 Task: Change the language on Google Flights from German to English.
Action: Mouse moved to (520, 290)
Screenshot: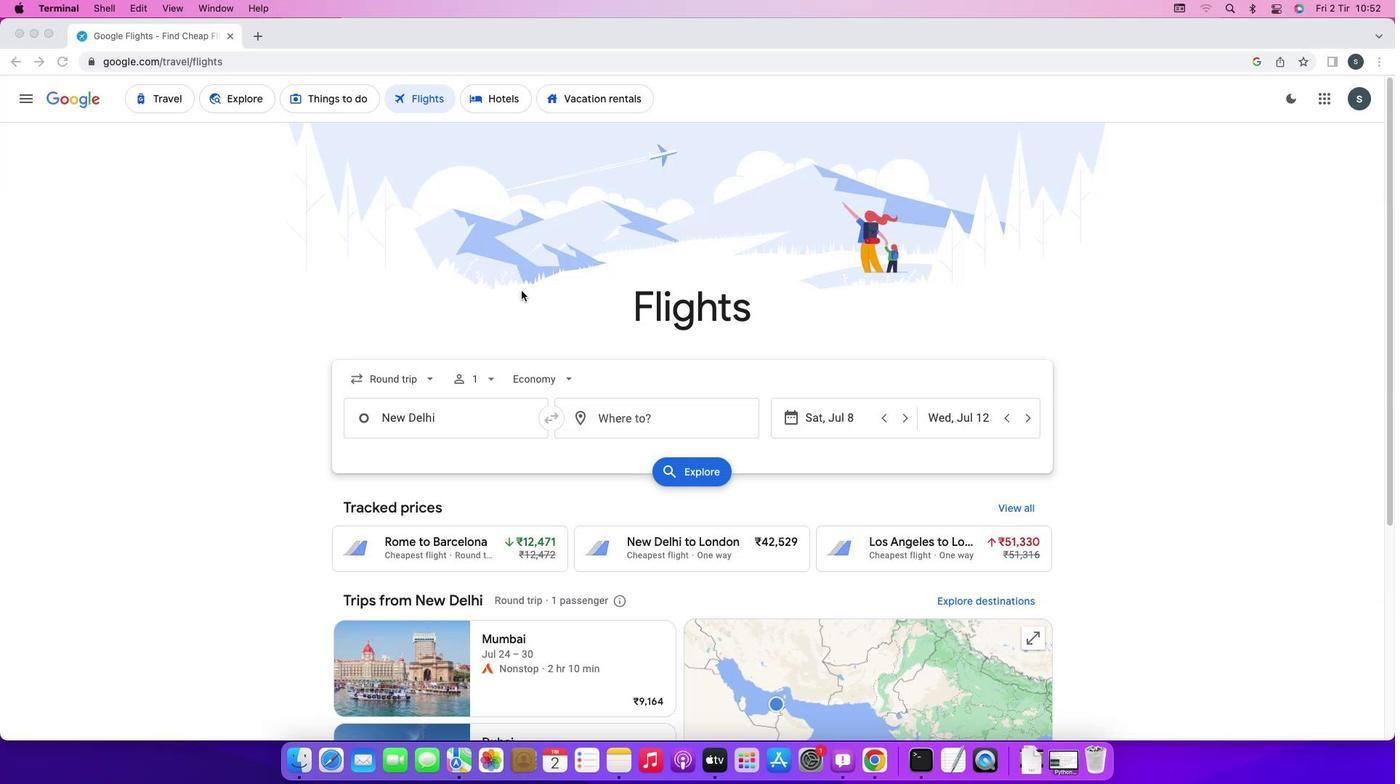 
Action: Mouse pressed left at (520, 290)
Screenshot: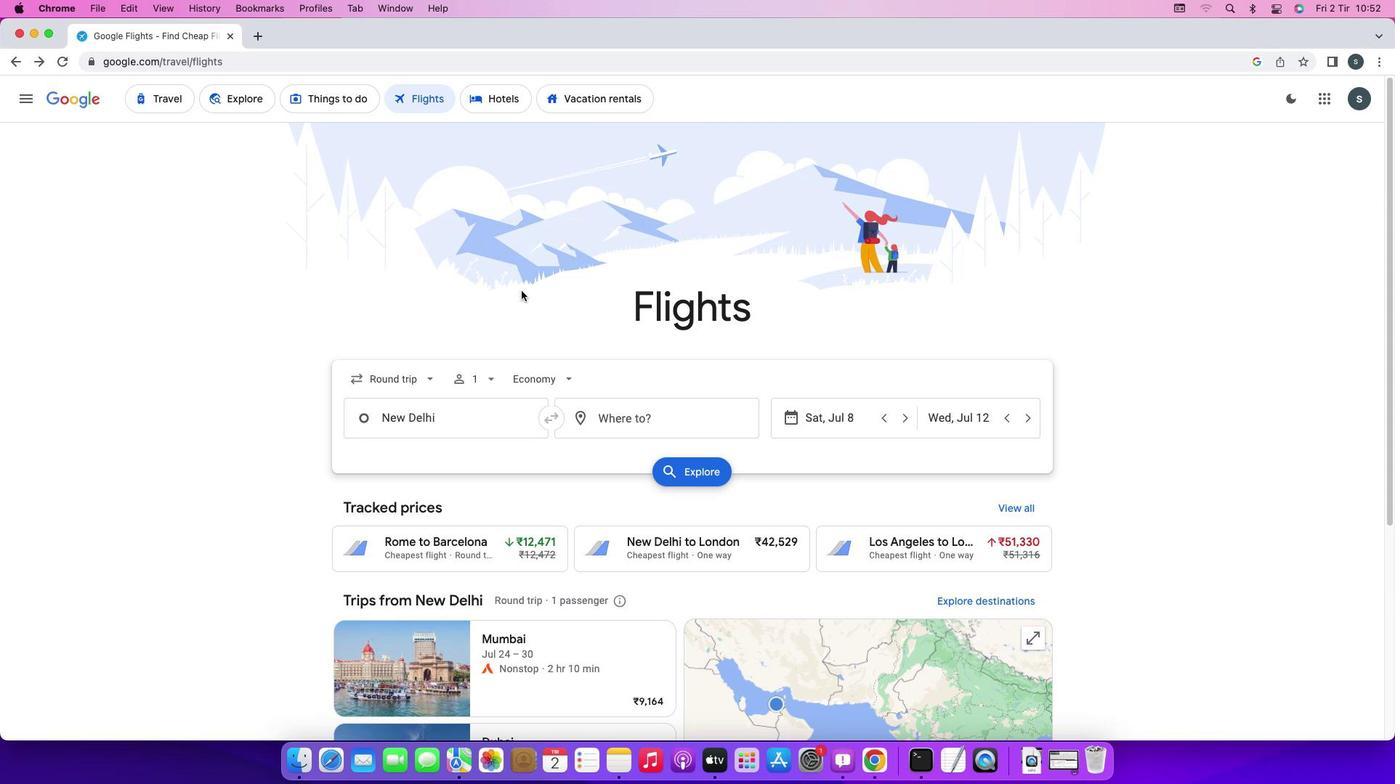 
Action: Mouse moved to (566, 368)
Screenshot: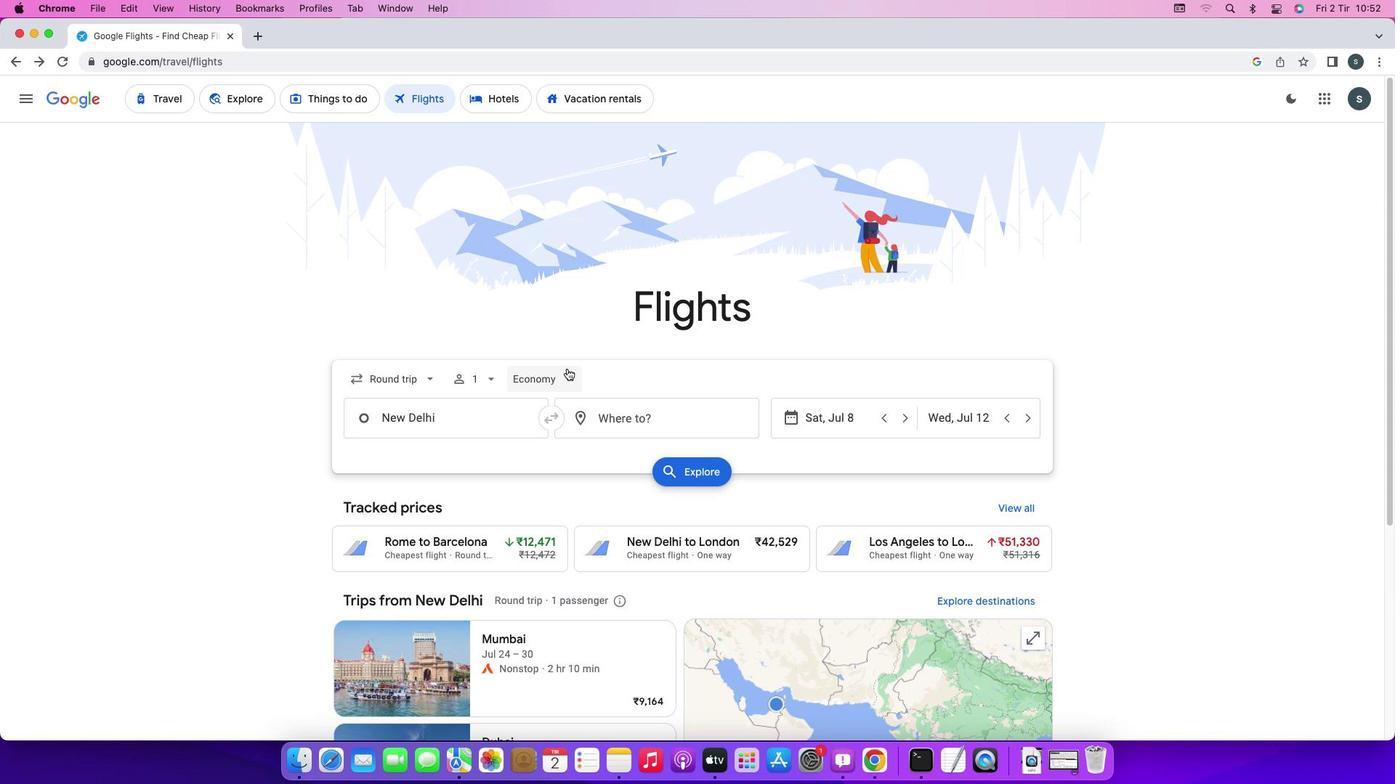 
Action: Mouse scrolled (566, 368) with delta (0, 0)
Screenshot: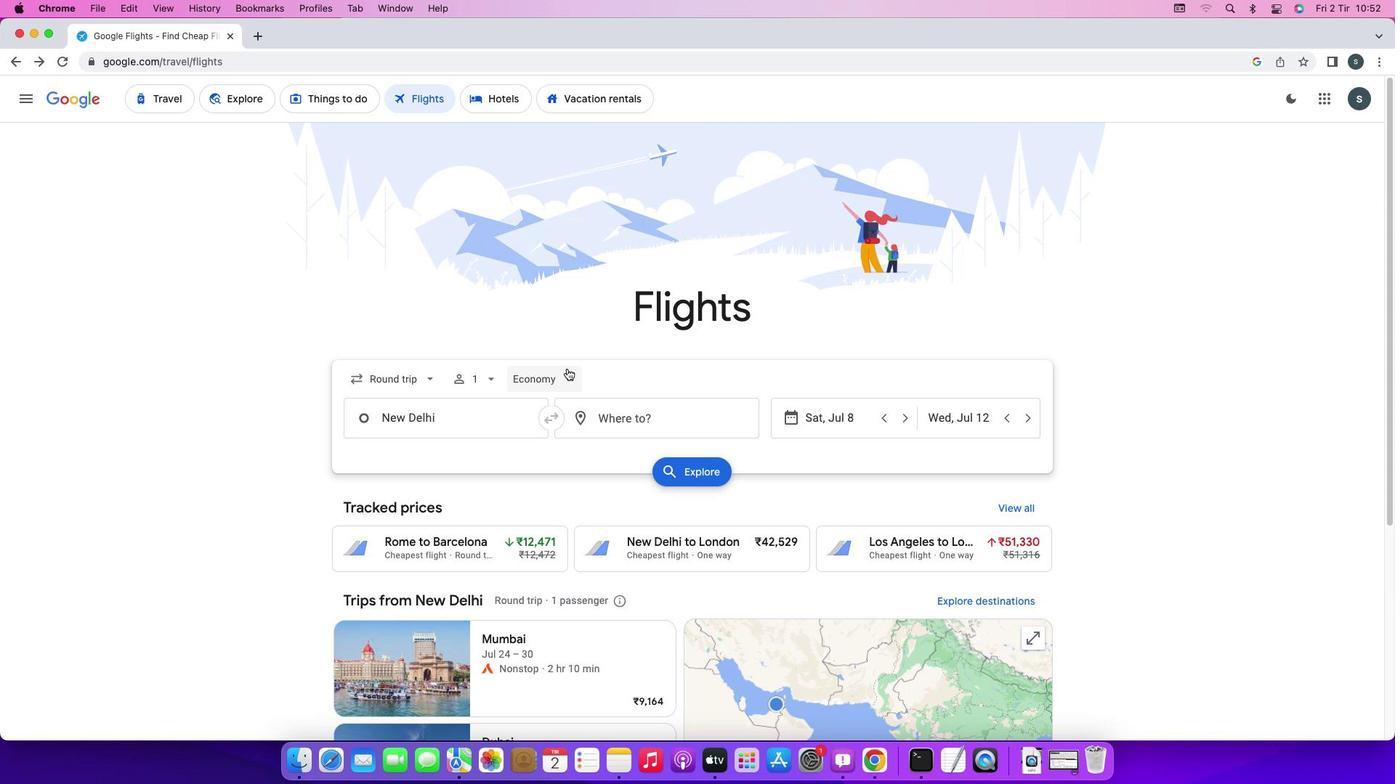 
Action: Mouse scrolled (566, 368) with delta (0, 0)
Screenshot: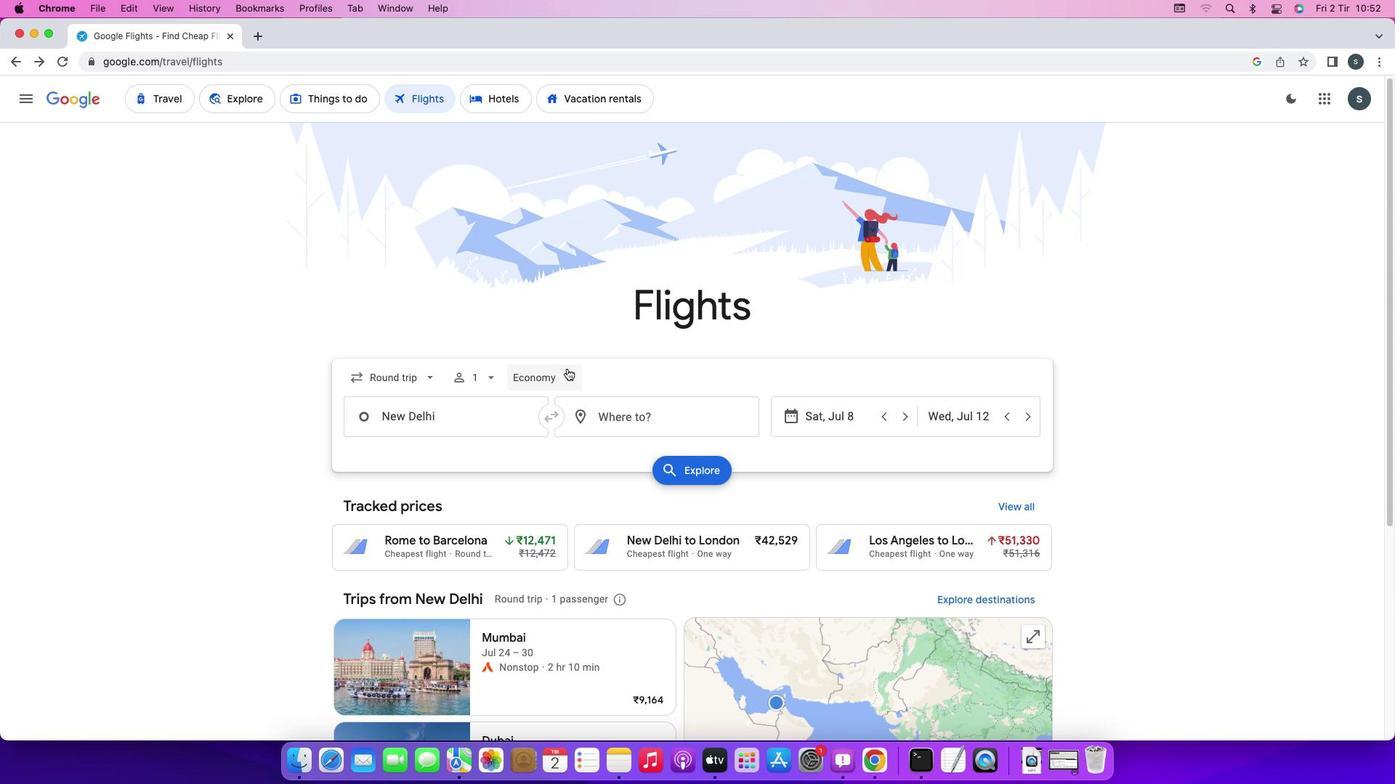 
Action: Mouse scrolled (566, 368) with delta (0, -2)
Screenshot: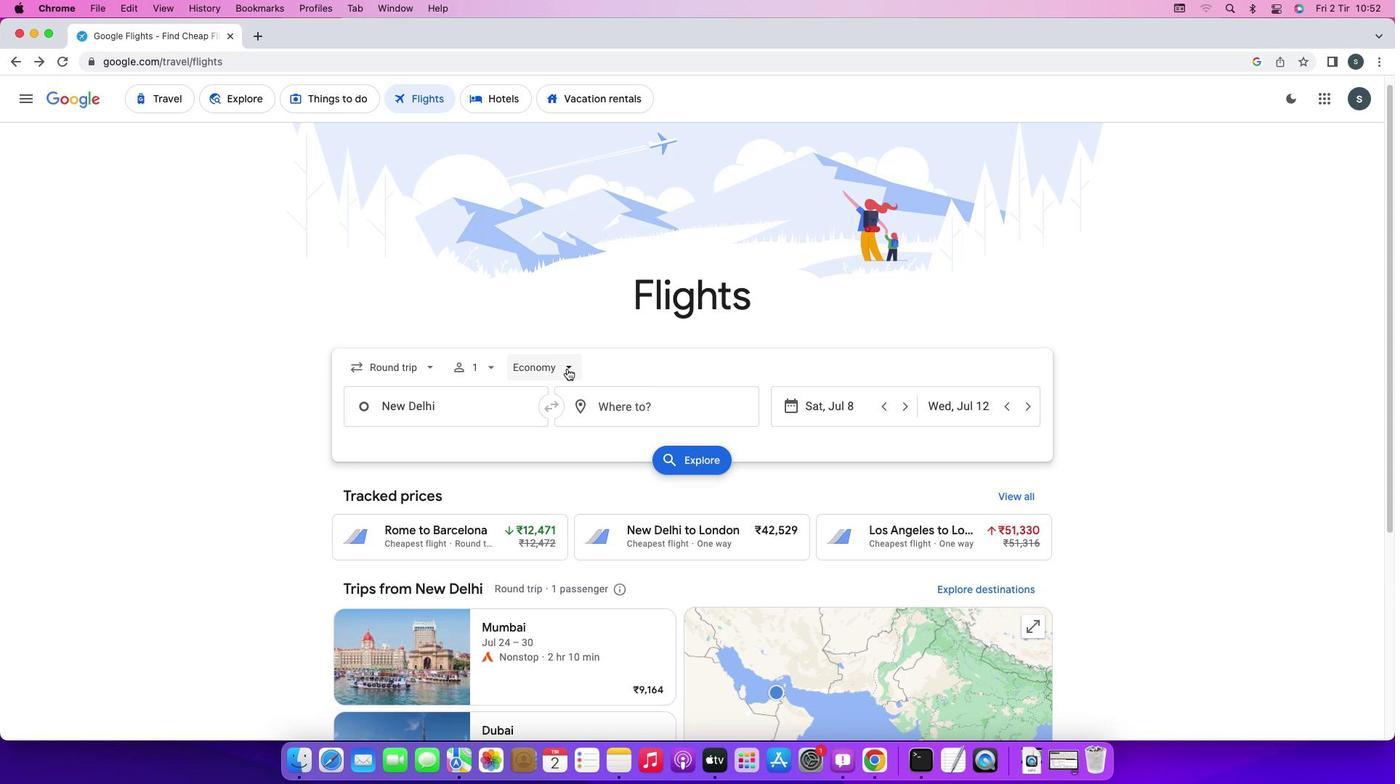 
Action: Mouse scrolled (566, 368) with delta (0, -2)
Screenshot: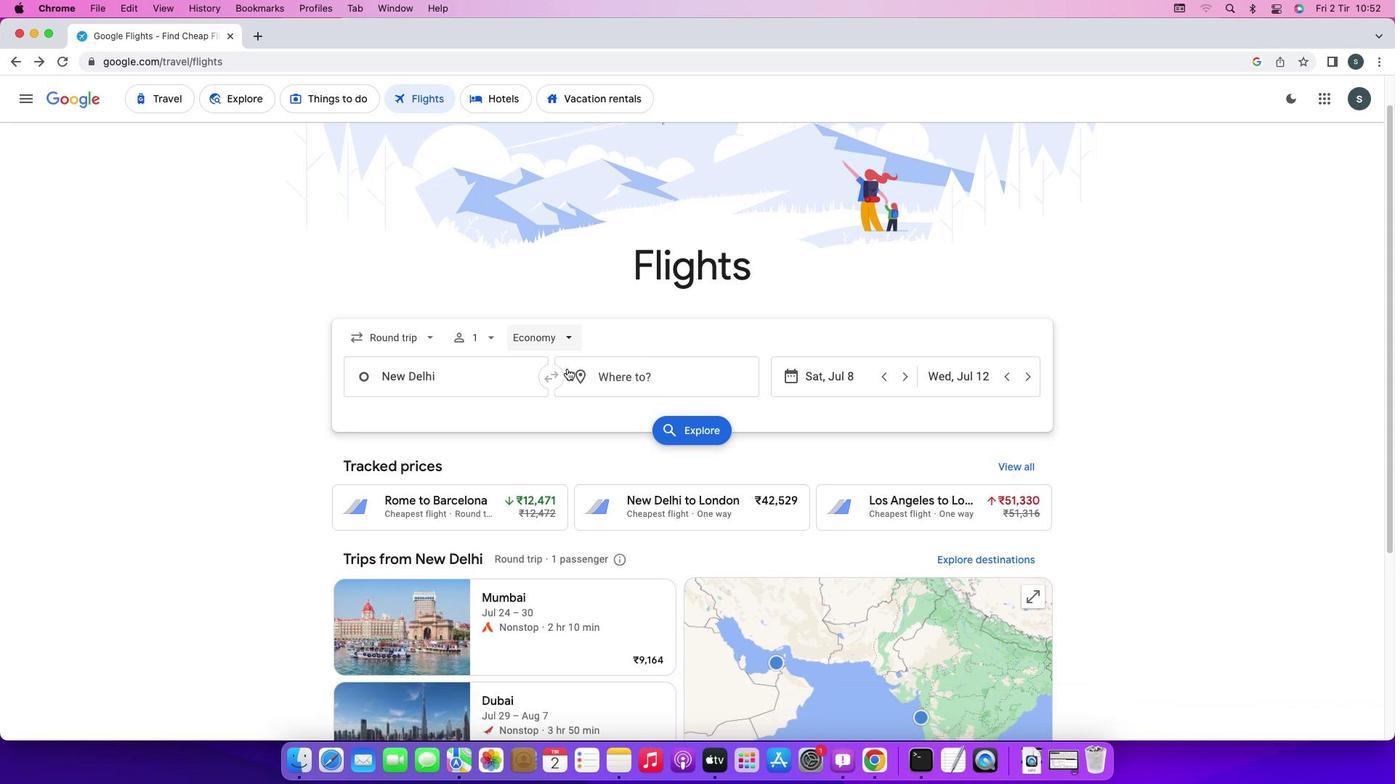 
Action: Mouse scrolled (566, 368) with delta (0, 0)
Screenshot: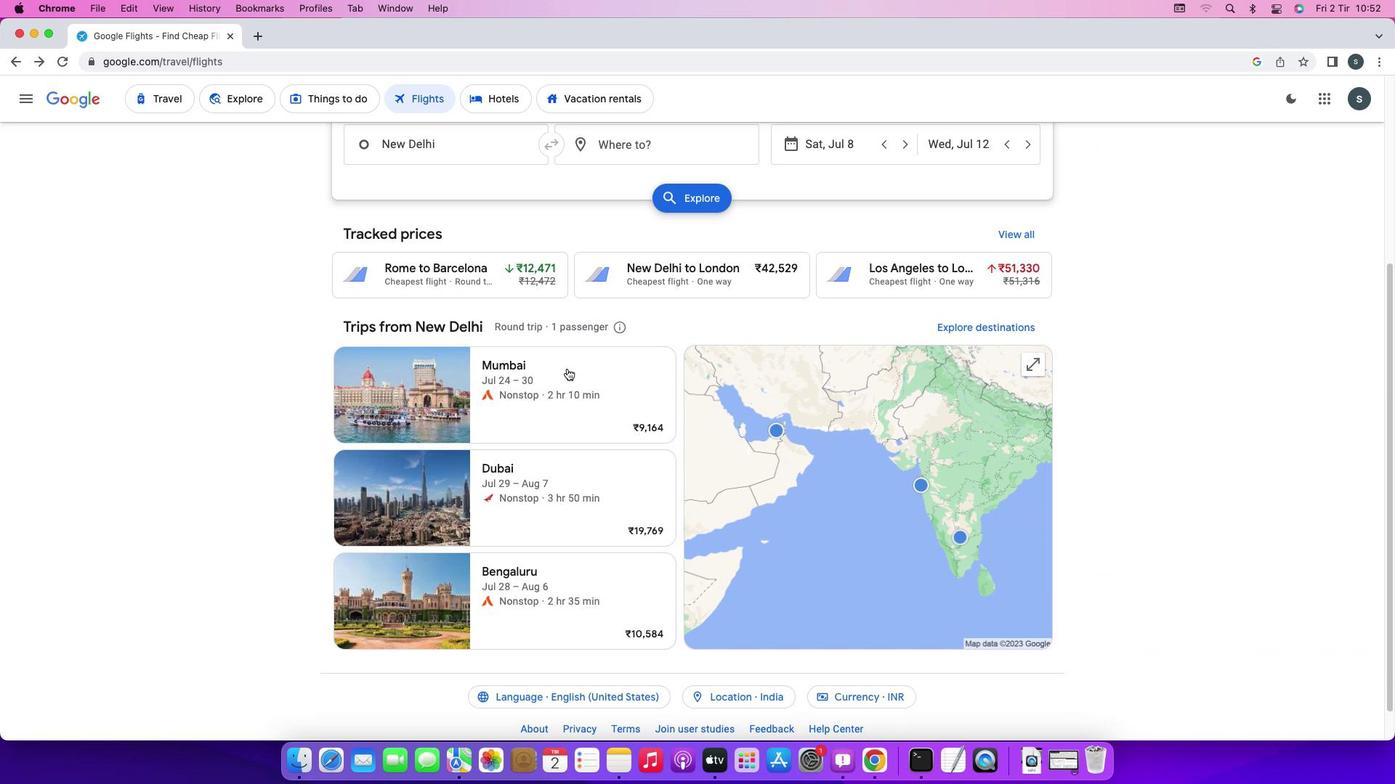 
Action: Mouse scrolled (566, 368) with delta (0, 0)
Screenshot: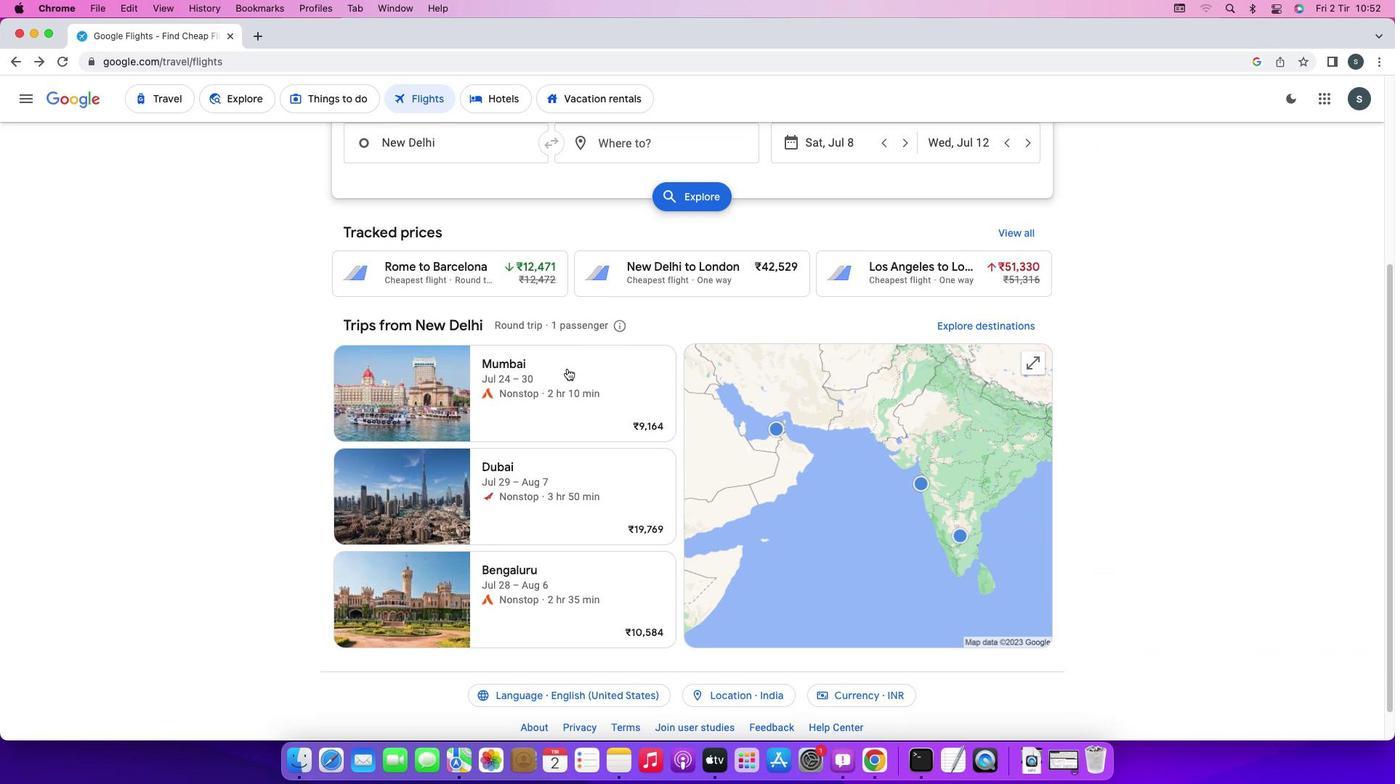 
Action: Mouse scrolled (566, 368) with delta (0, -2)
Screenshot: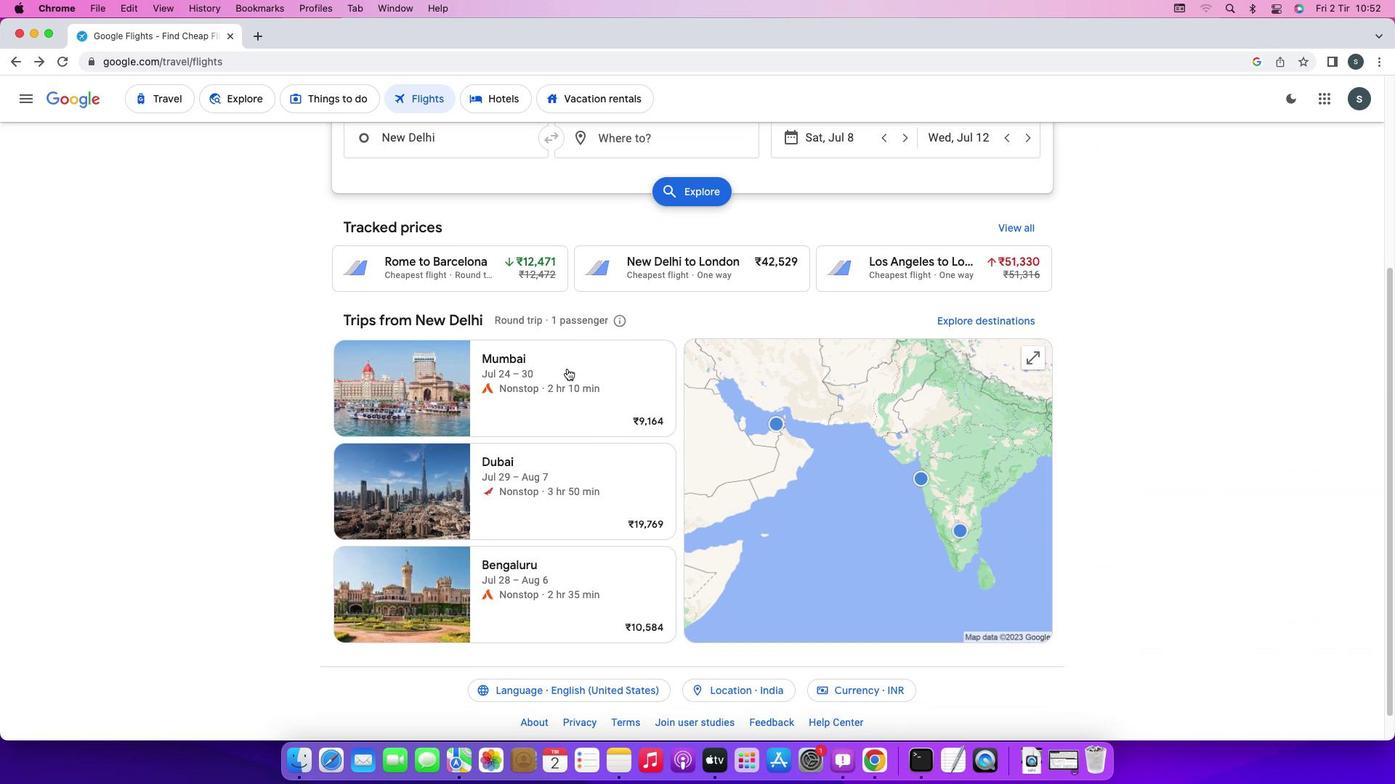 
Action: Mouse scrolled (566, 368) with delta (0, -2)
Screenshot: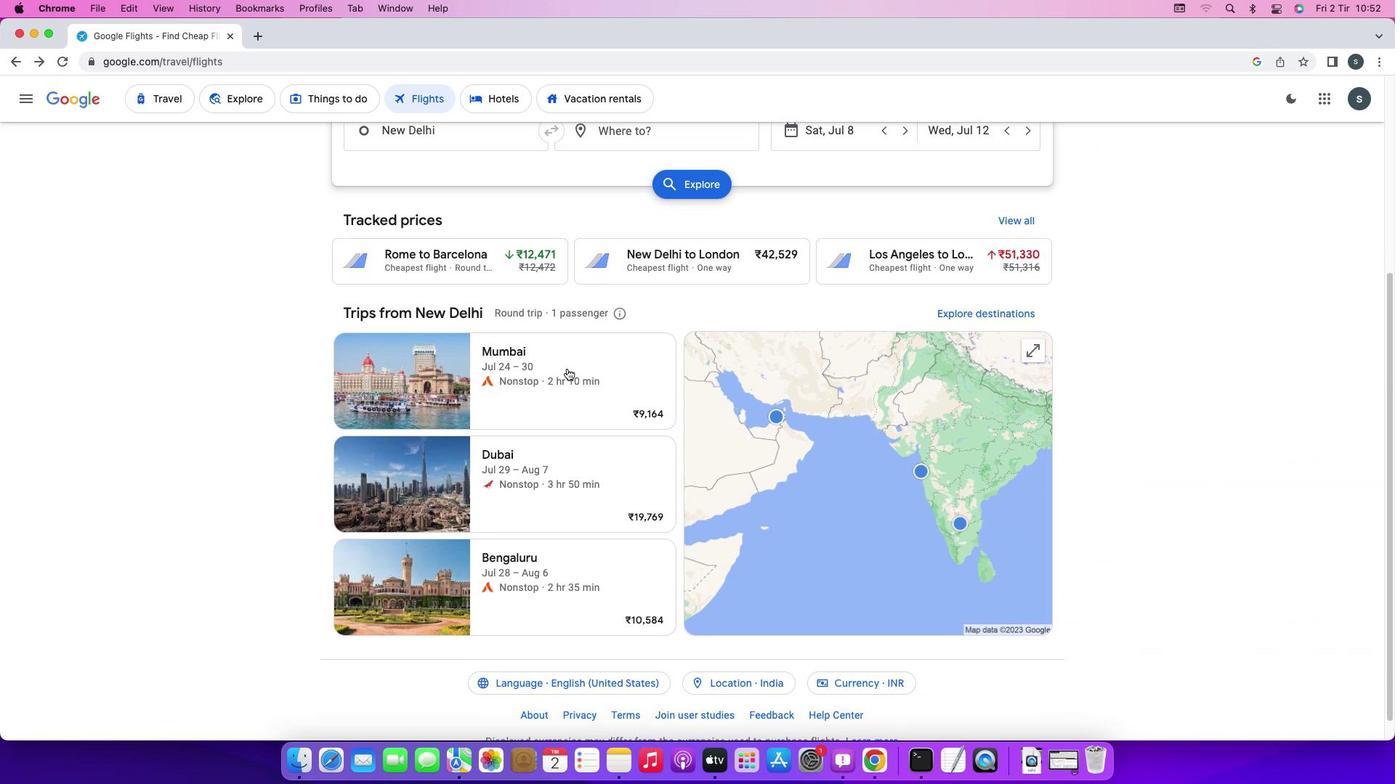 
Action: Mouse moved to (539, 652)
Screenshot: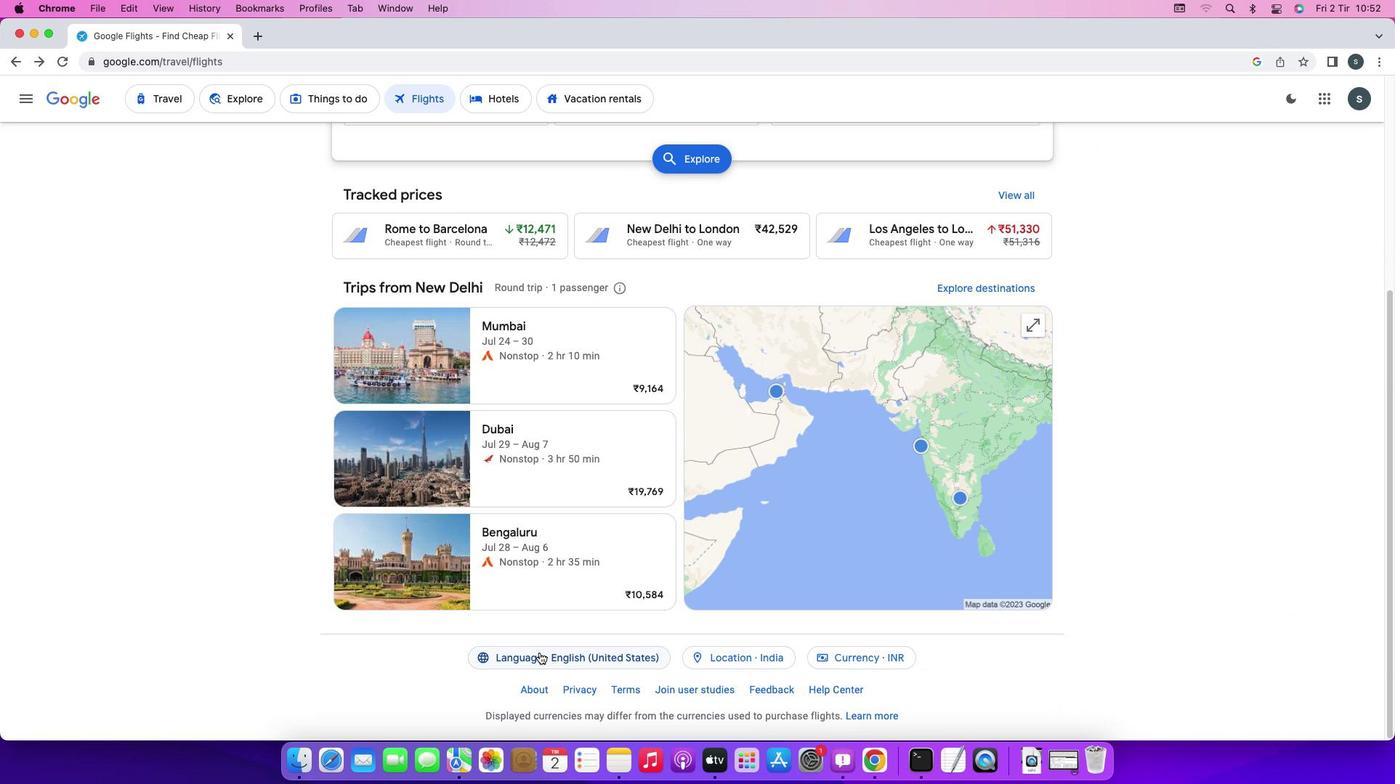 
Action: Mouse pressed left at (539, 652)
Screenshot: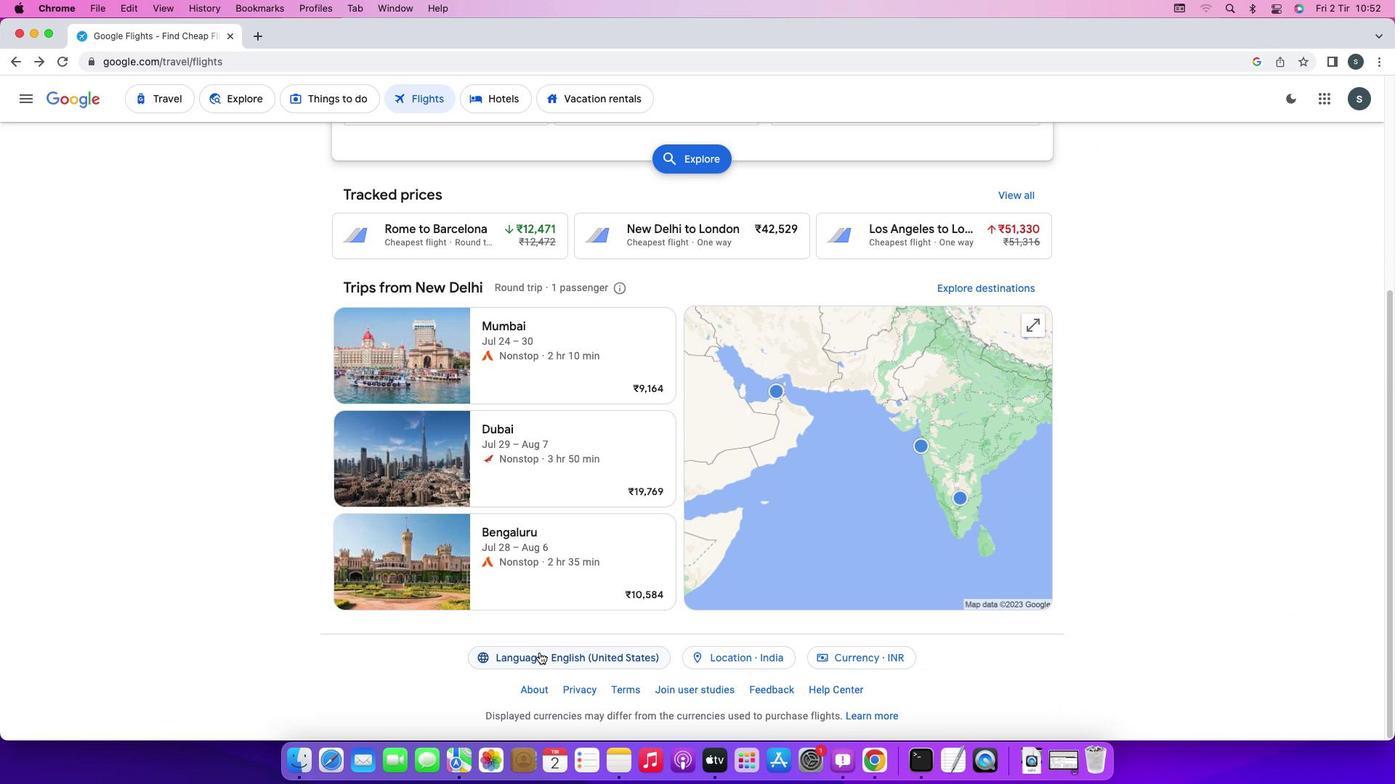 
Action: Mouse moved to (629, 455)
Screenshot: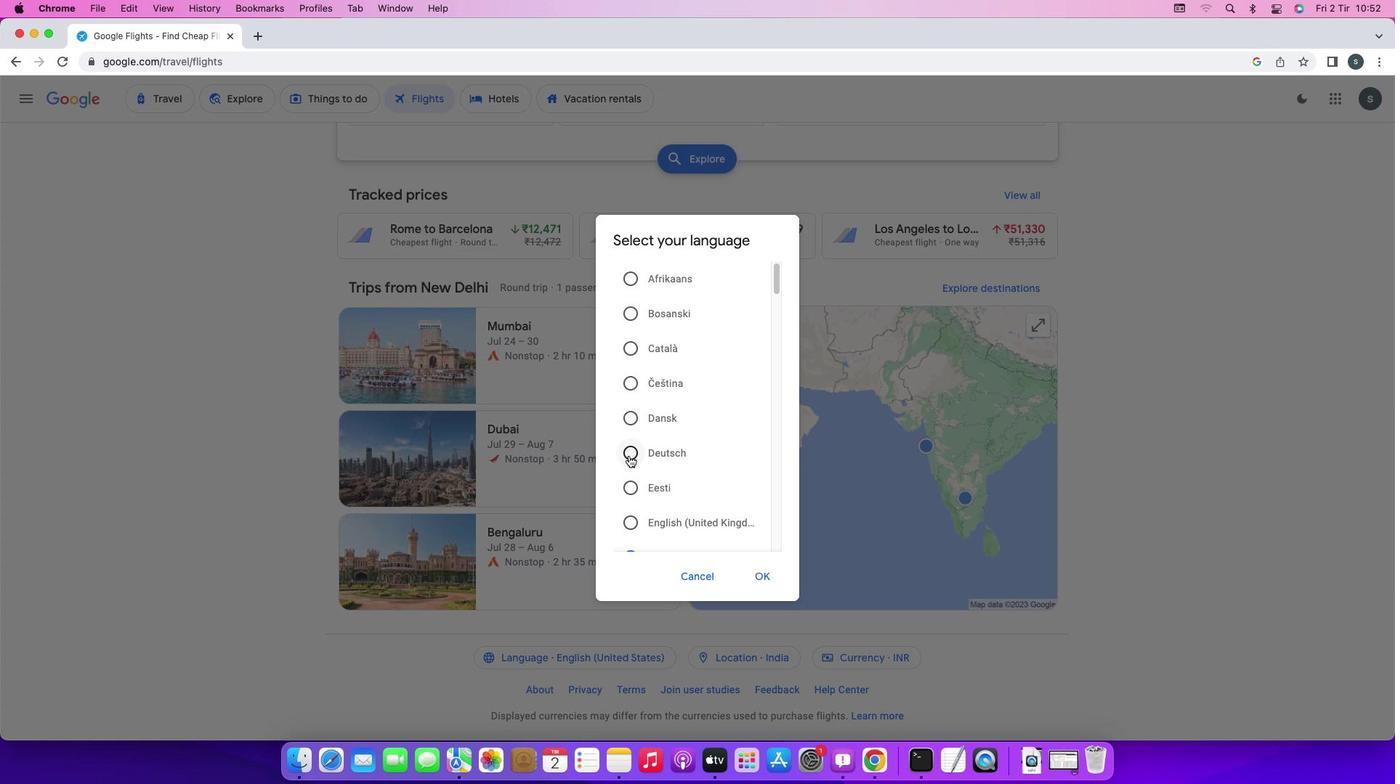 
Action: Mouse pressed left at (629, 455)
Screenshot: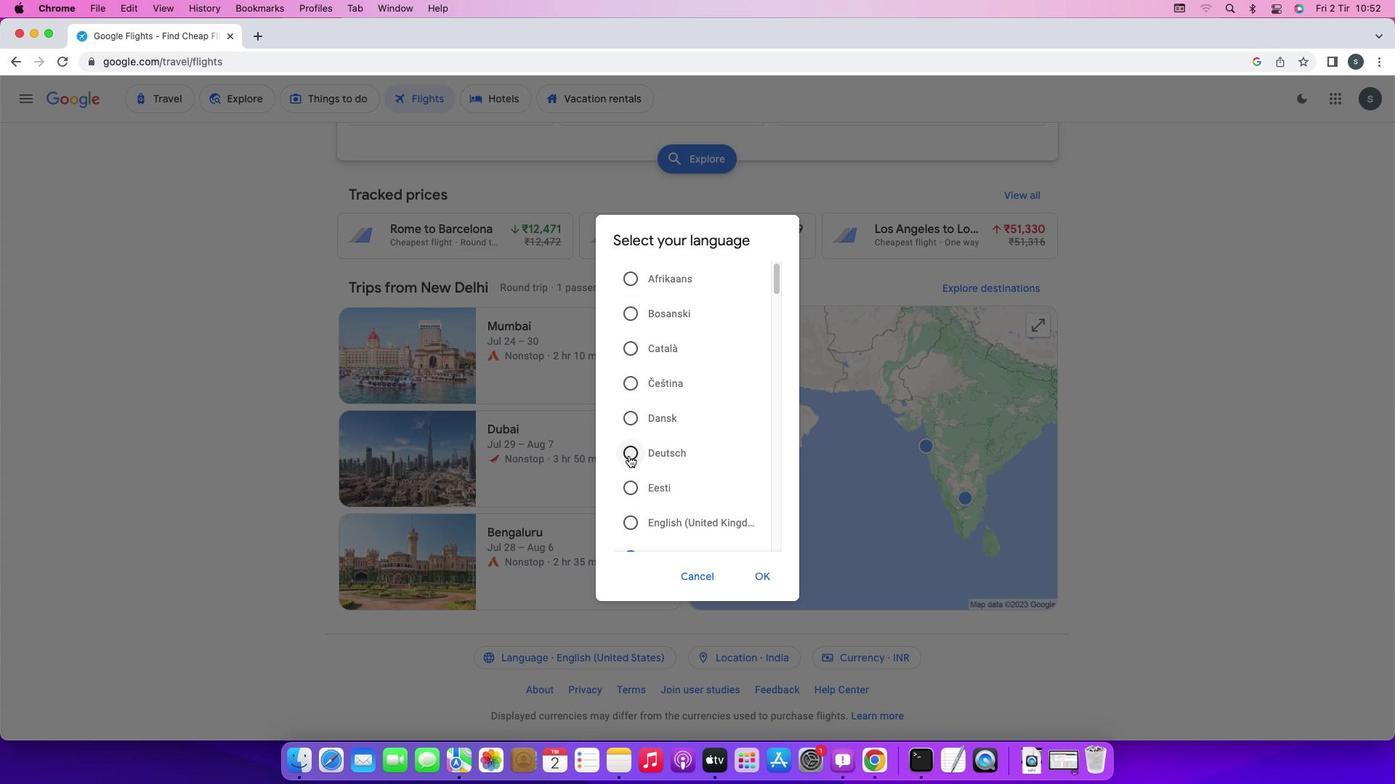 
Action: Mouse moved to (754, 576)
Screenshot: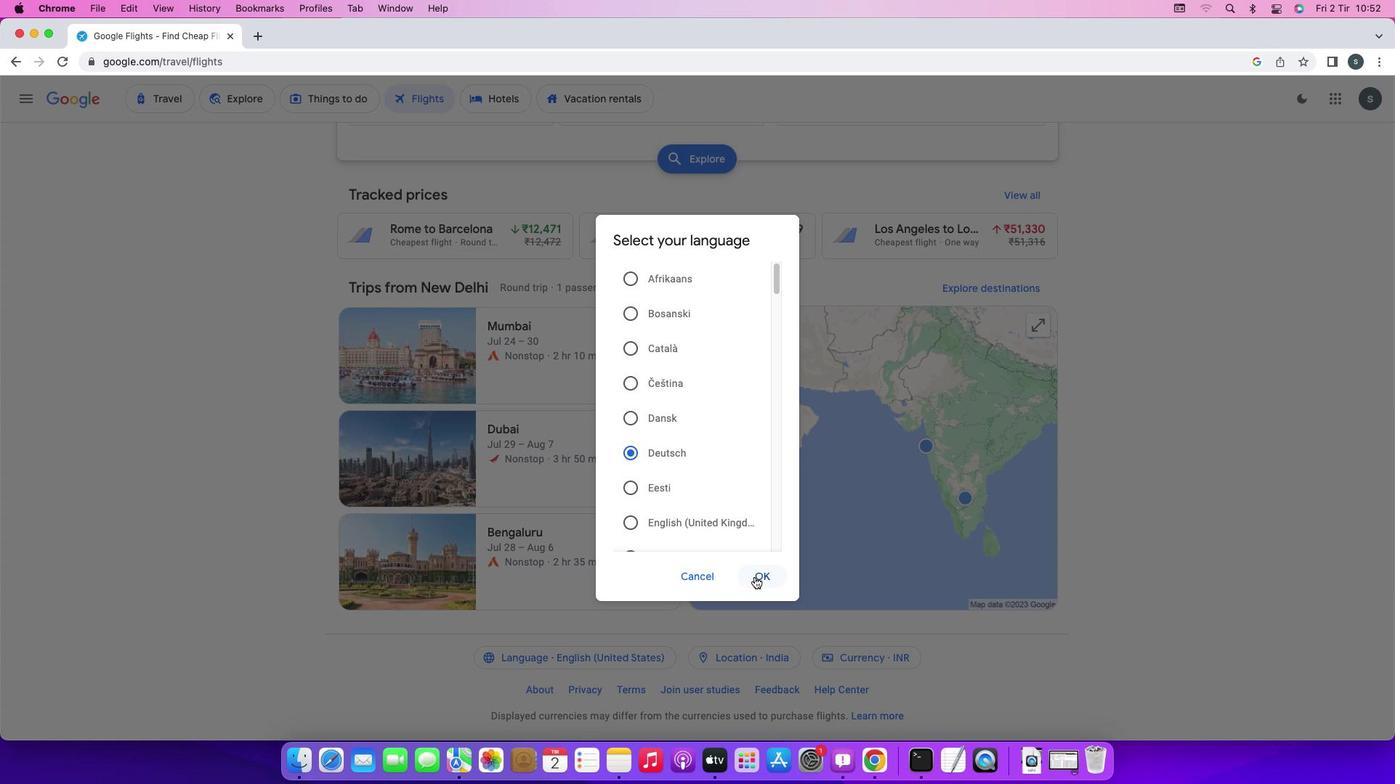 
Action: Mouse pressed left at (754, 576)
Screenshot: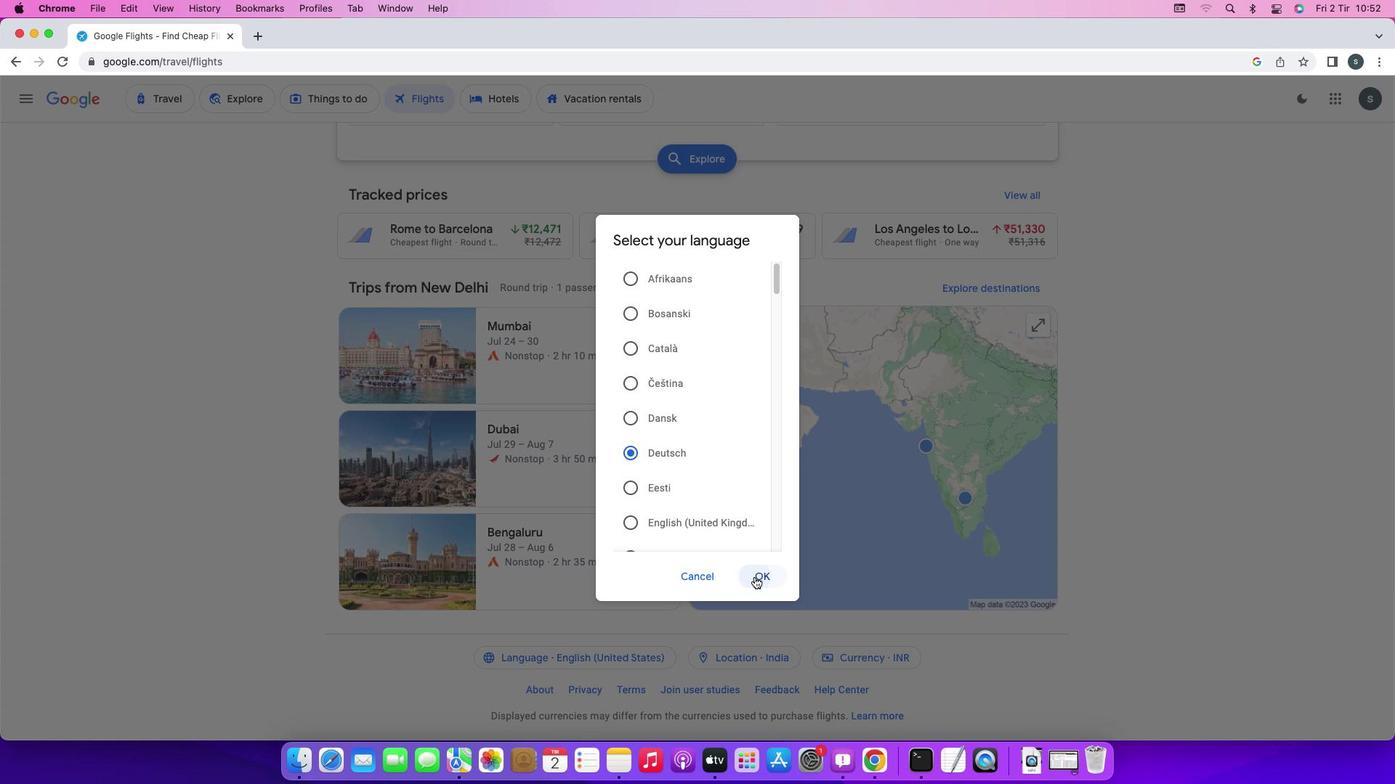 
Action: Mouse moved to (1094, 475)
Screenshot: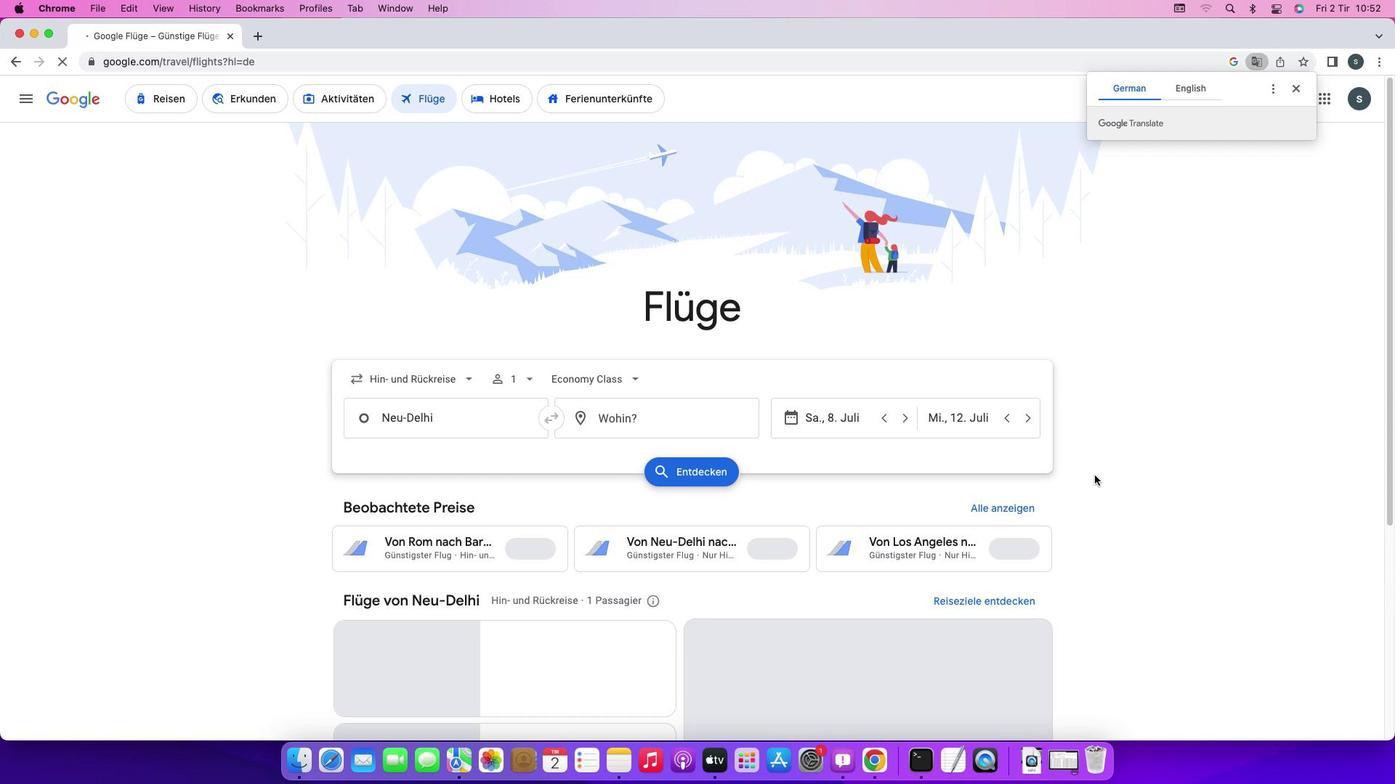 
